 Task: Create a rule when custom fields comments is set to a number lower than 1 by anyone.
Action: Mouse moved to (808, 210)
Screenshot: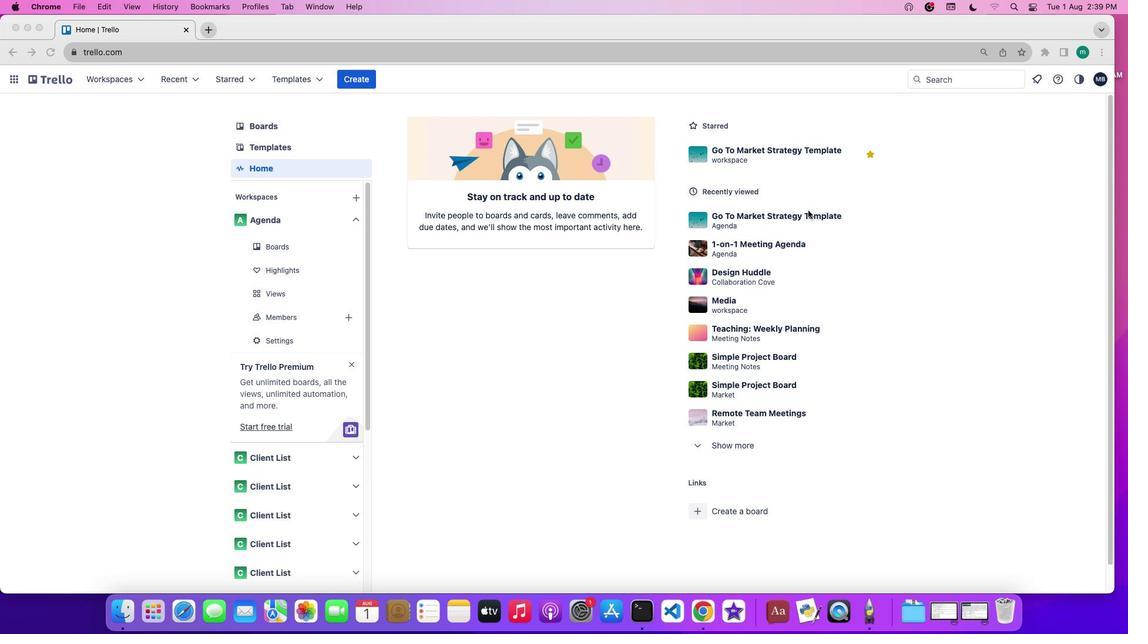 
Action: Mouse pressed left at (808, 210)
Screenshot: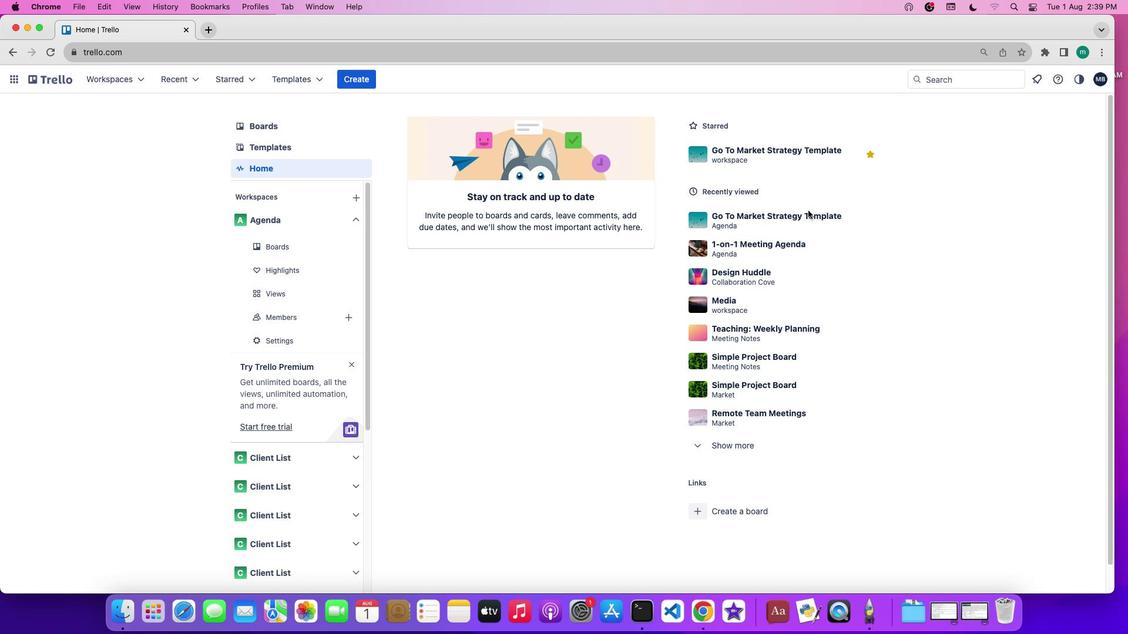 
Action: Mouse pressed left at (808, 210)
Screenshot: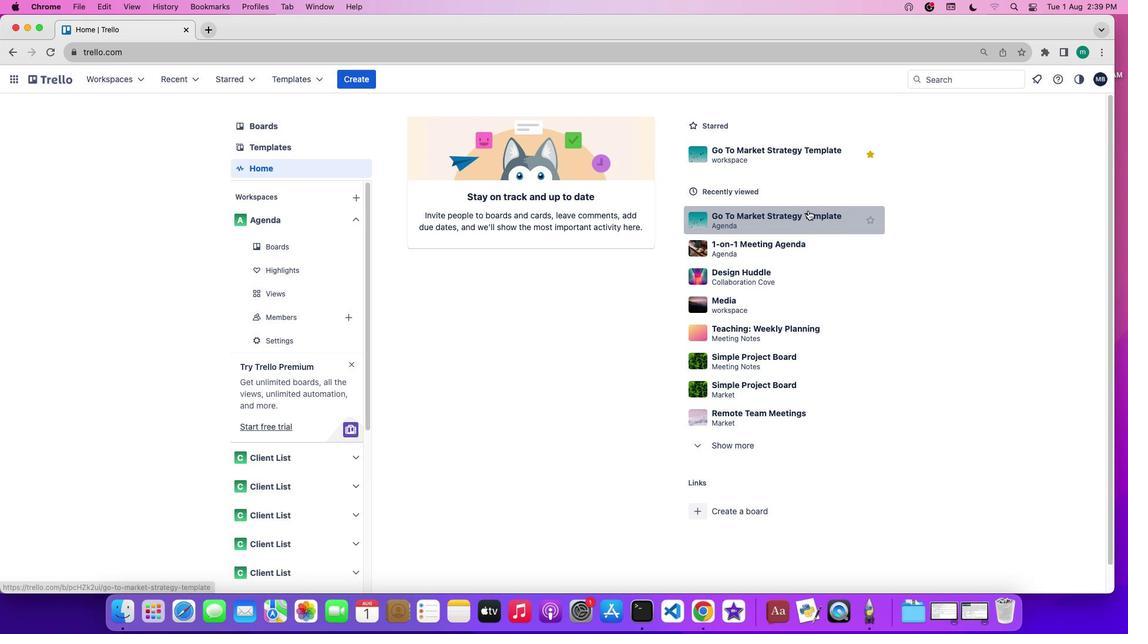 
Action: Mouse moved to (949, 259)
Screenshot: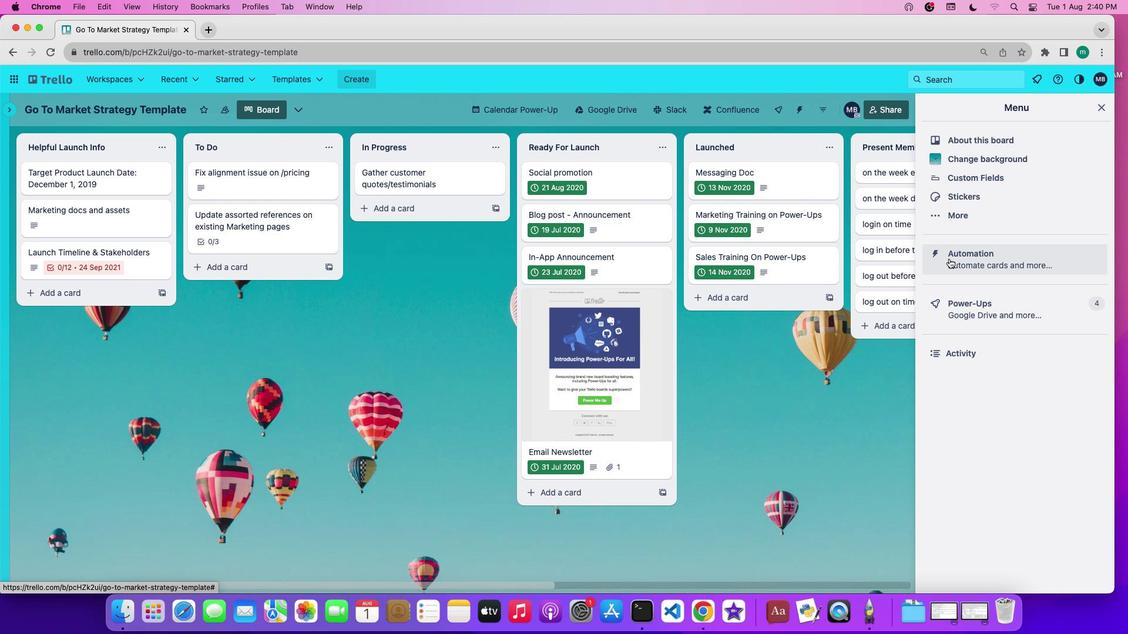 
Action: Mouse pressed left at (949, 259)
Screenshot: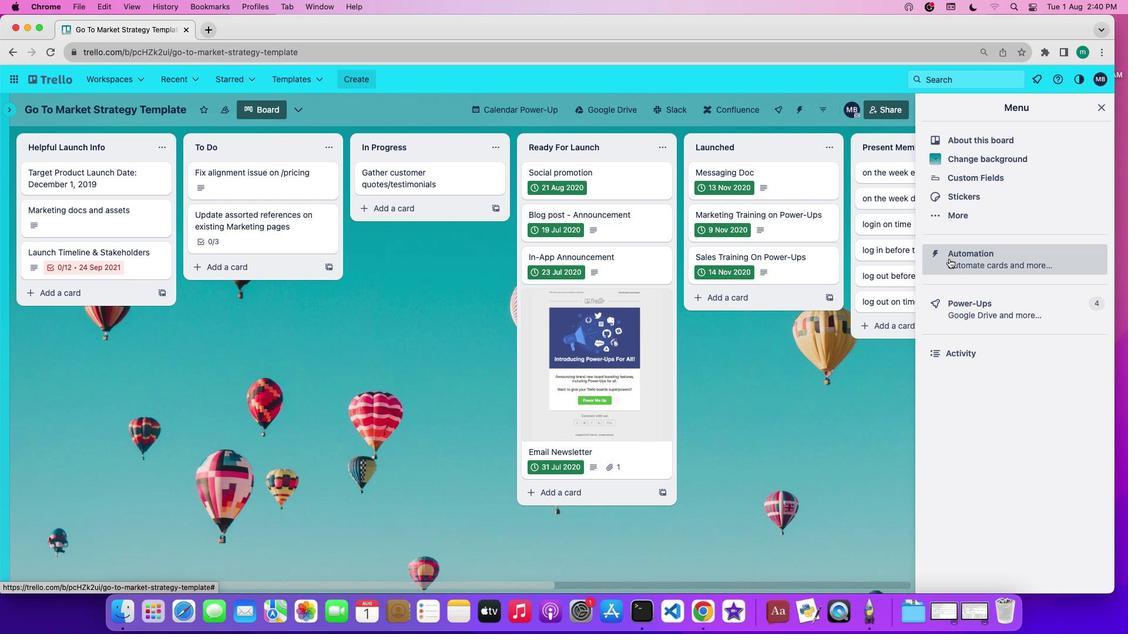 
Action: Mouse moved to (85, 206)
Screenshot: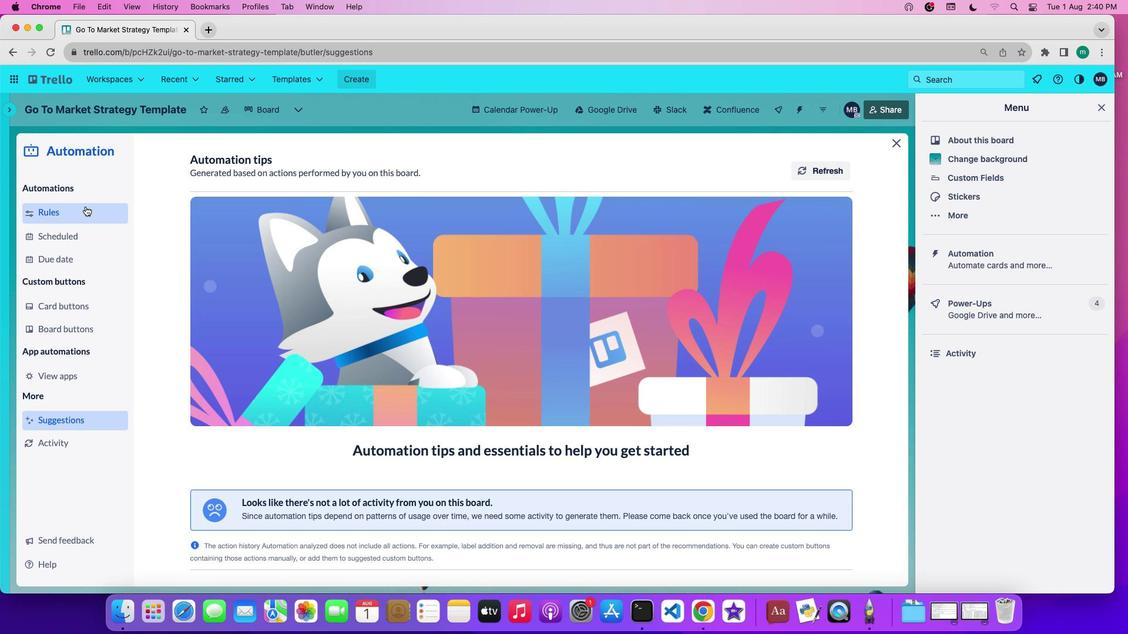 
Action: Mouse pressed left at (85, 206)
Screenshot: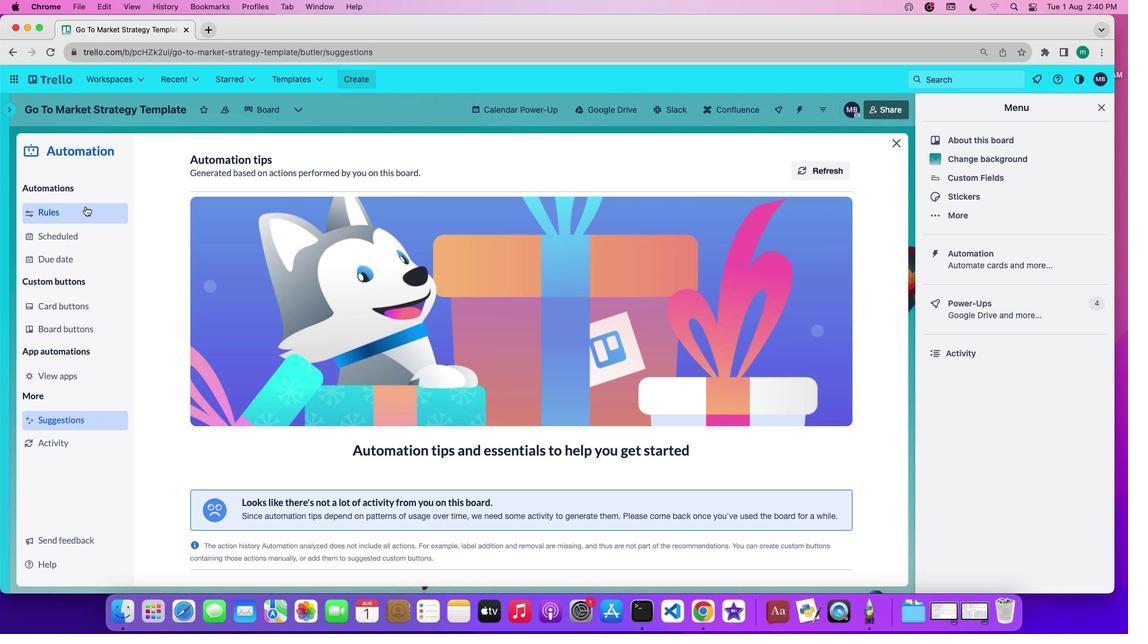 
Action: Mouse moved to (275, 422)
Screenshot: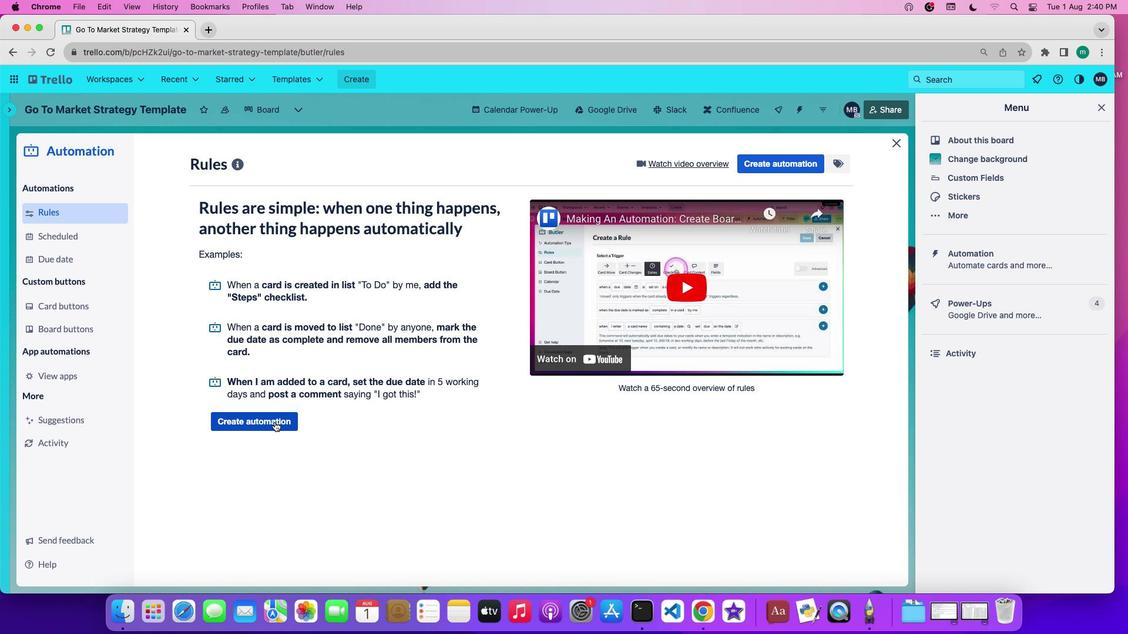 
Action: Mouse pressed left at (275, 422)
Screenshot: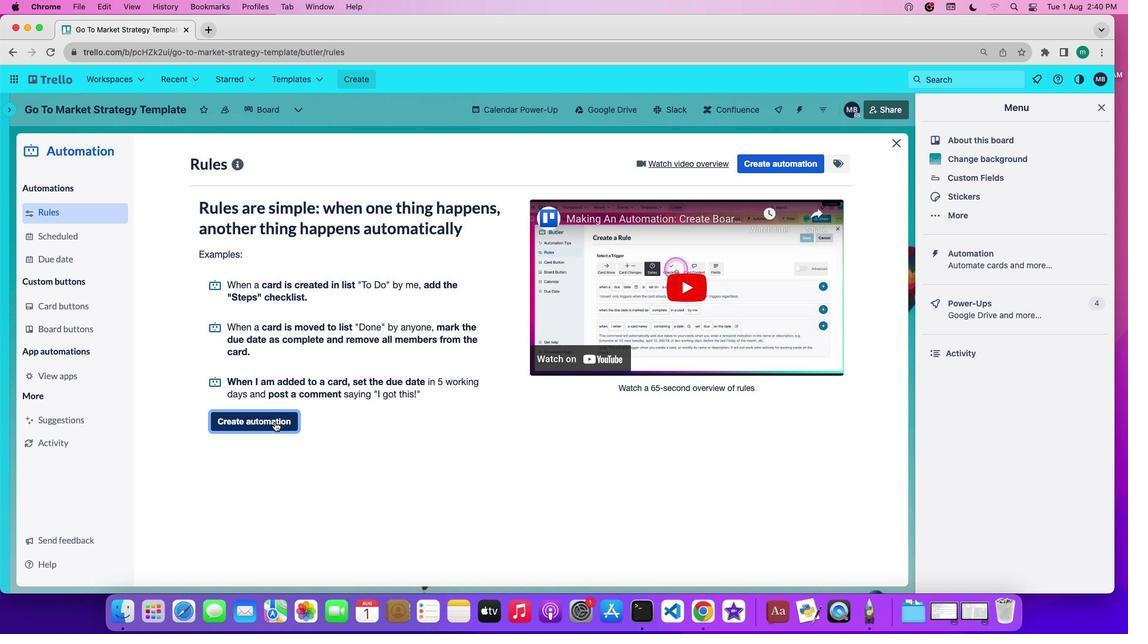 
Action: Mouse moved to (521, 276)
Screenshot: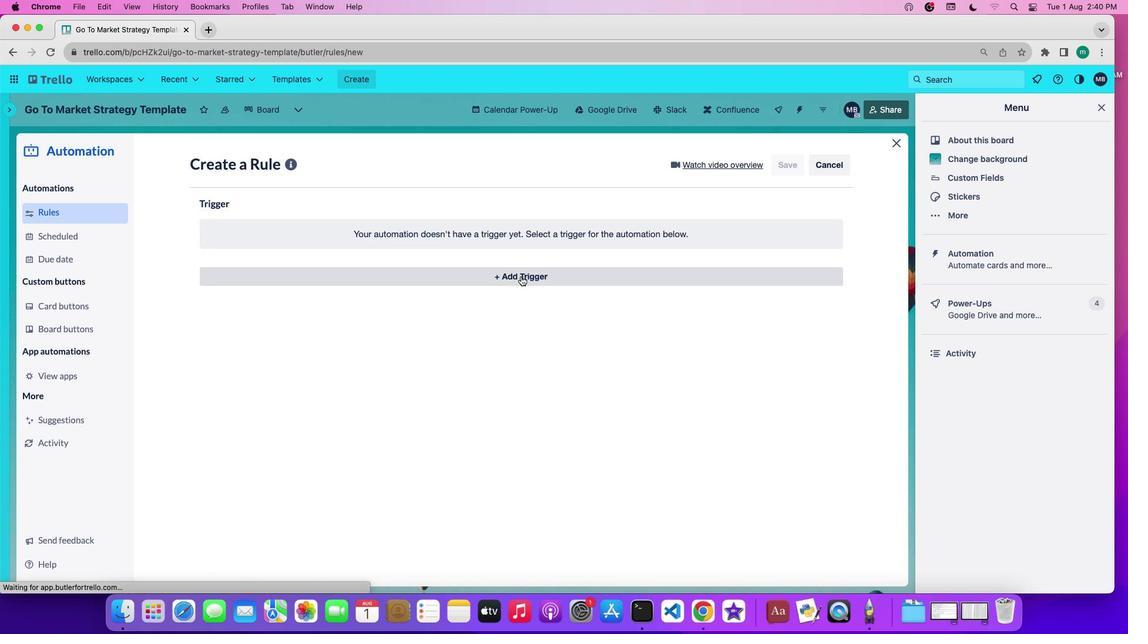 
Action: Mouse pressed left at (521, 276)
Screenshot: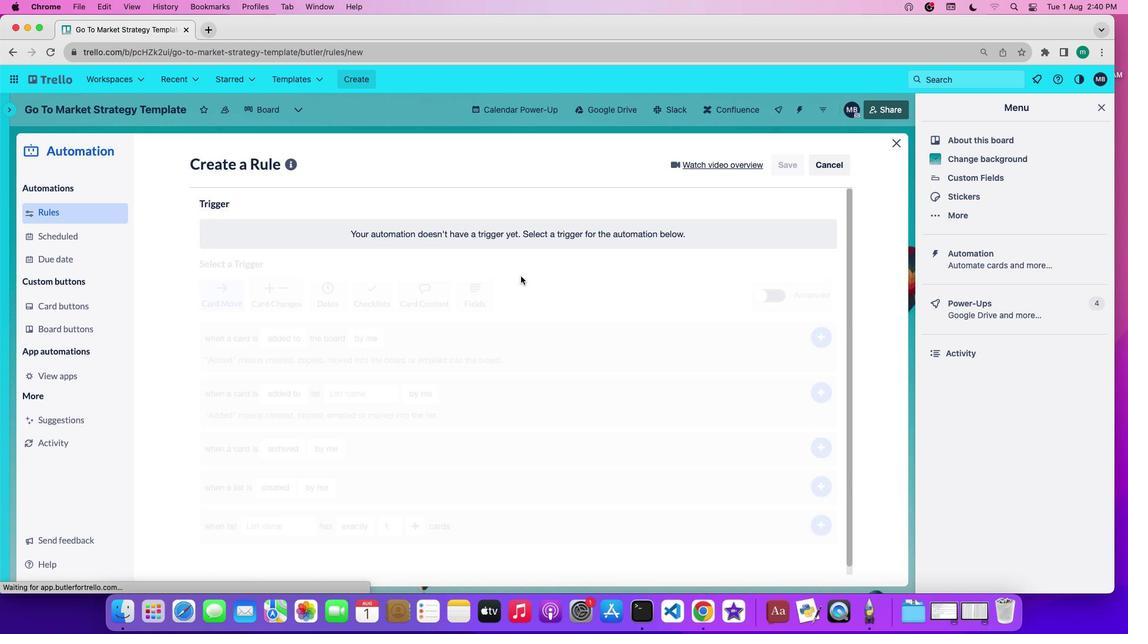 
Action: Mouse moved to (487, 315)
Screenshot: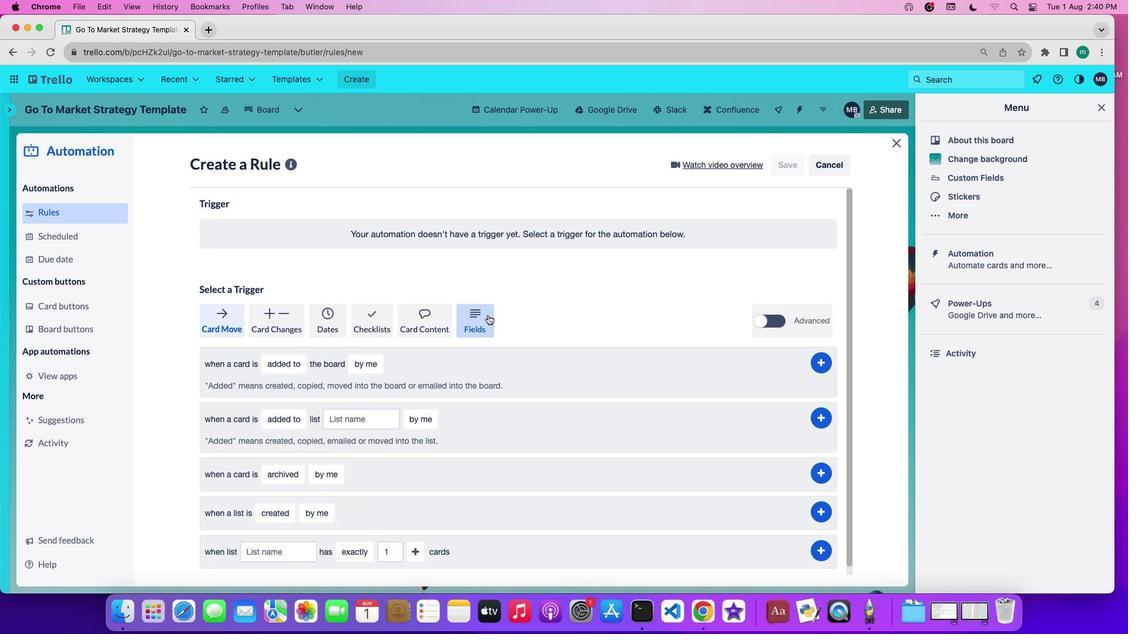 
Action: Mouse pressed left at (487, 315)
Screenshot: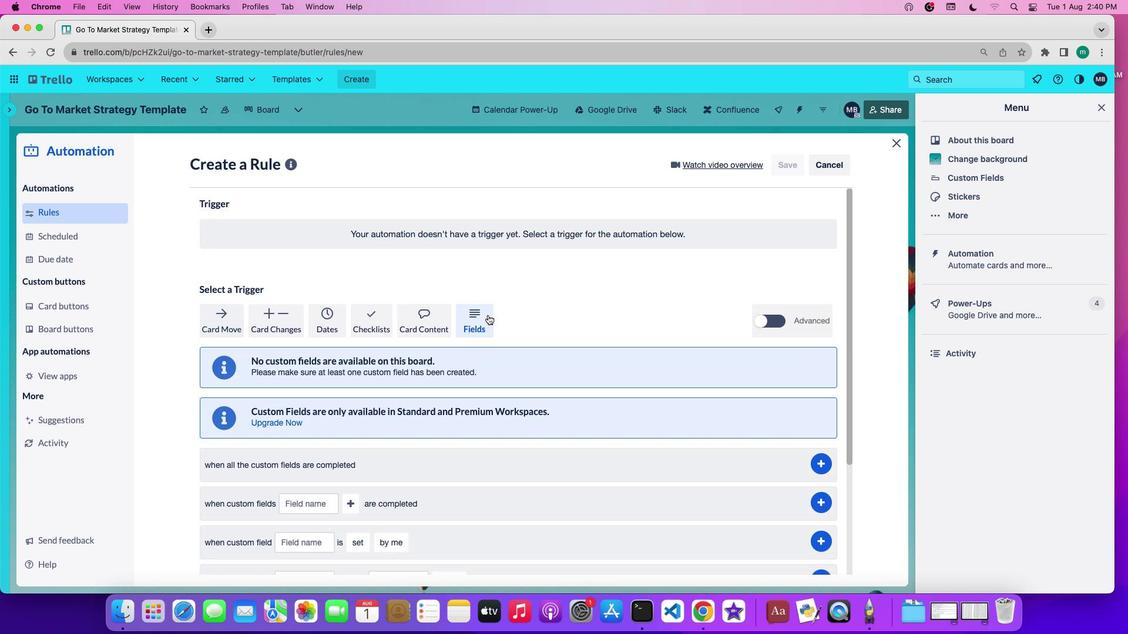 
Action: Mouse moved to (486, 355)
Screenshot: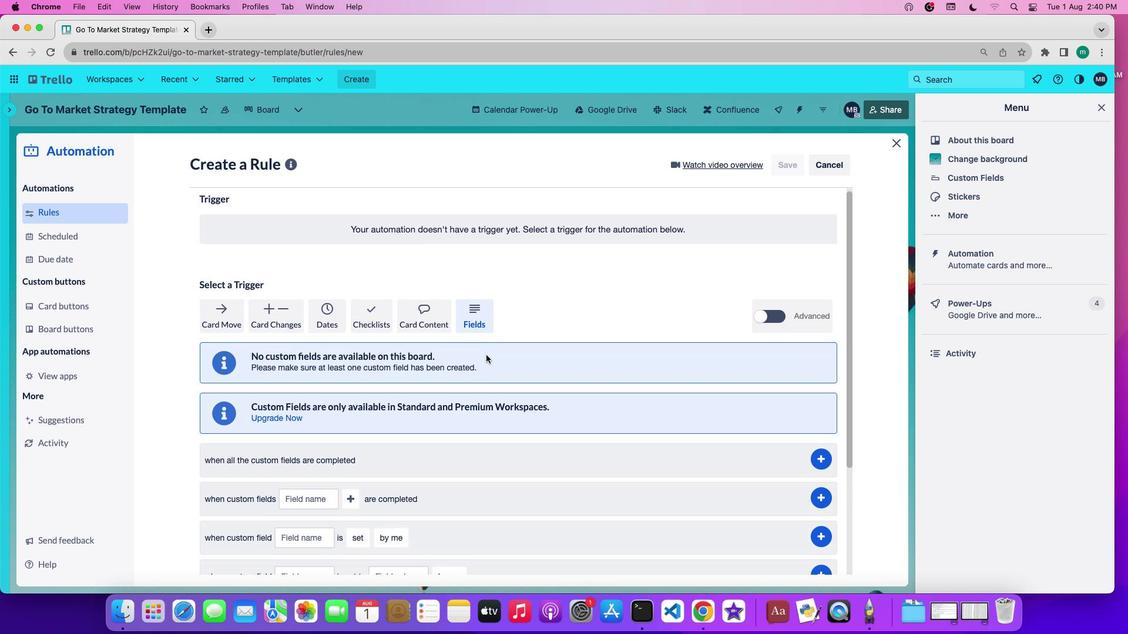 
Action: Mouse scrolled (486, 355) with delta (0, 0)
Screenshot: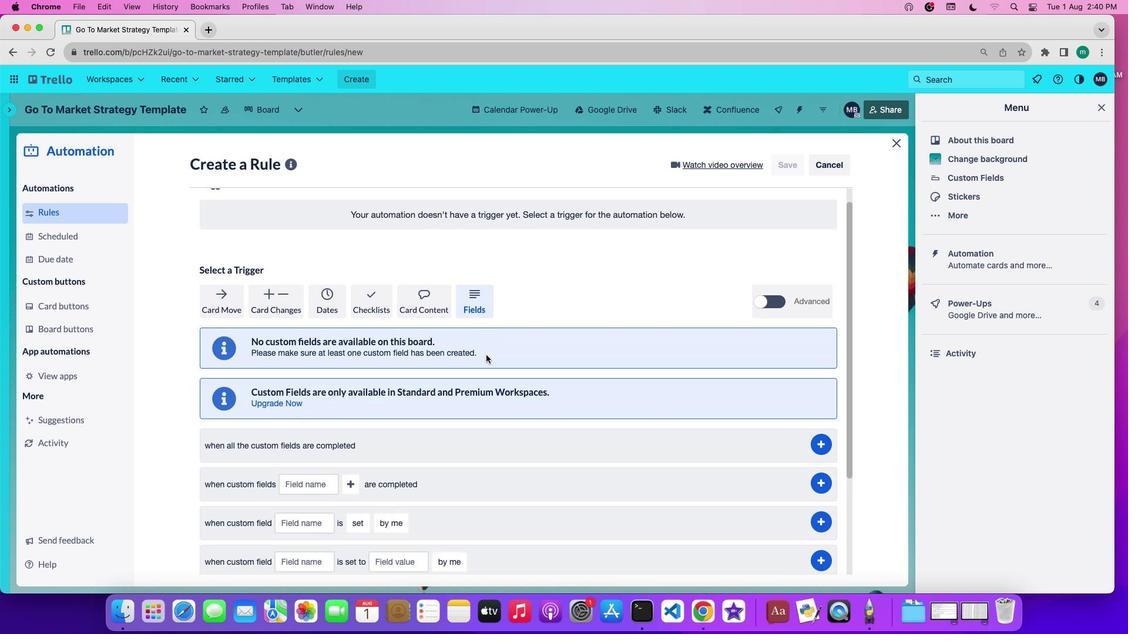 
Action: Mouse scrolled (486, 355) with delta (0, 0)
Screenshot: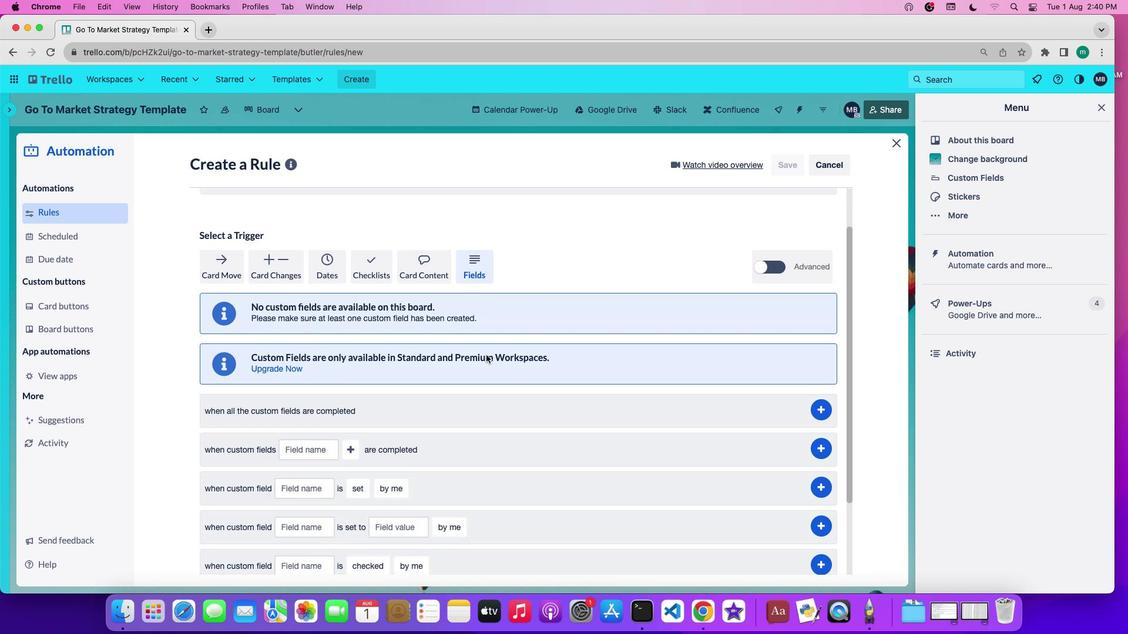 
Action: Mouse scrolled (486, 355) with delta (0, 0)
Screenshot: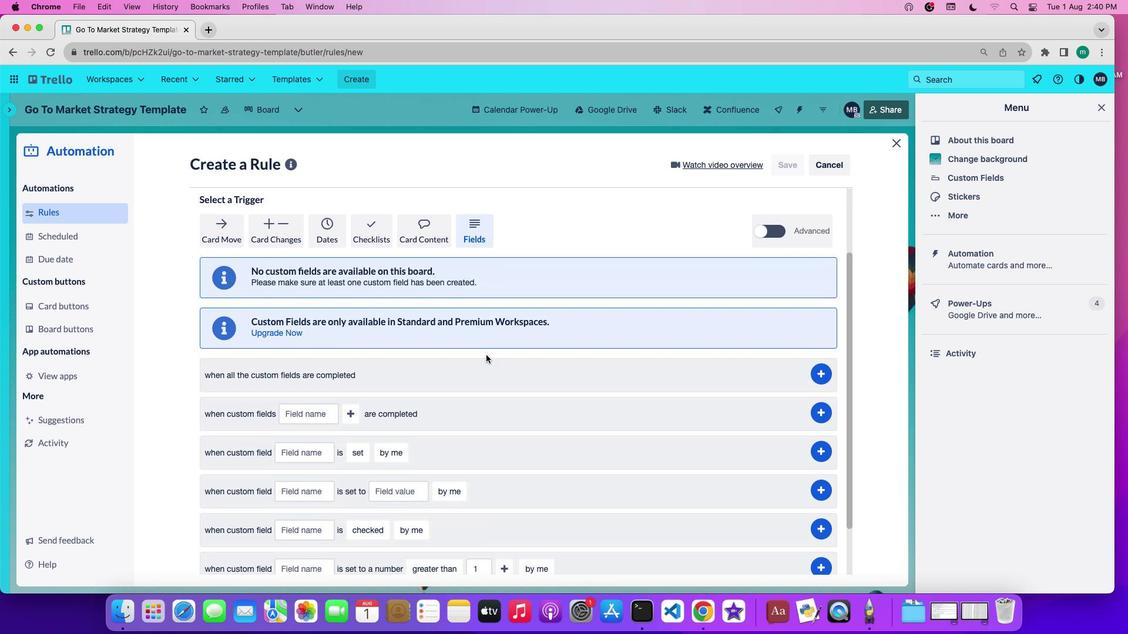 
Action: Mouse scrolled (486, 355) with delta (0, -1)
Screenshot: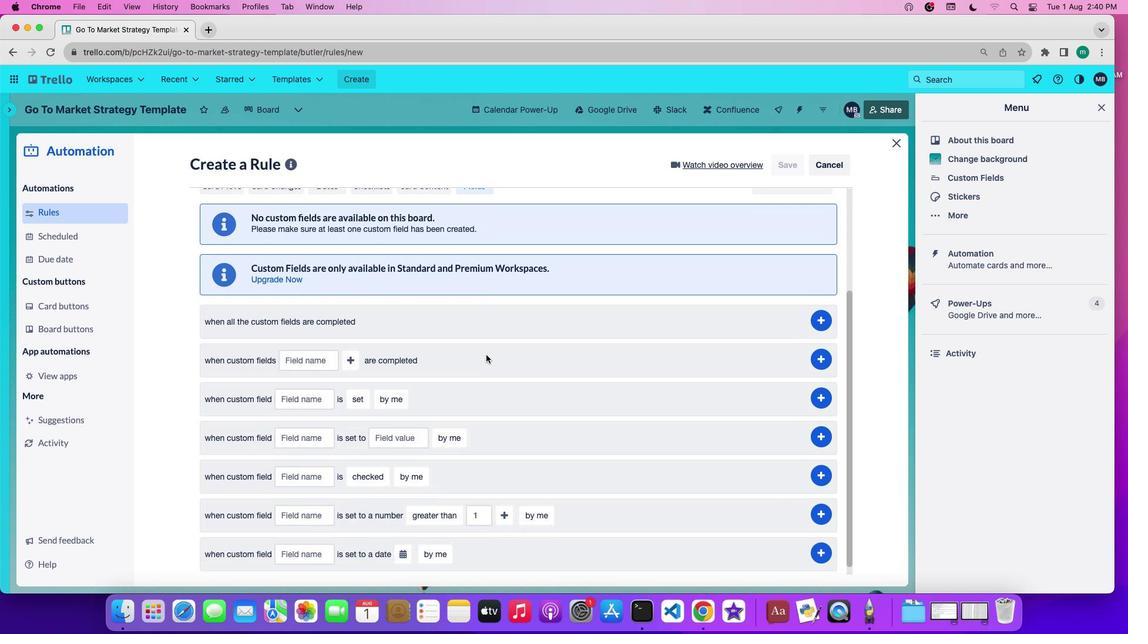 
Action: Mouse scrolled (486, 355) with delta (0, -1)
Screenshot: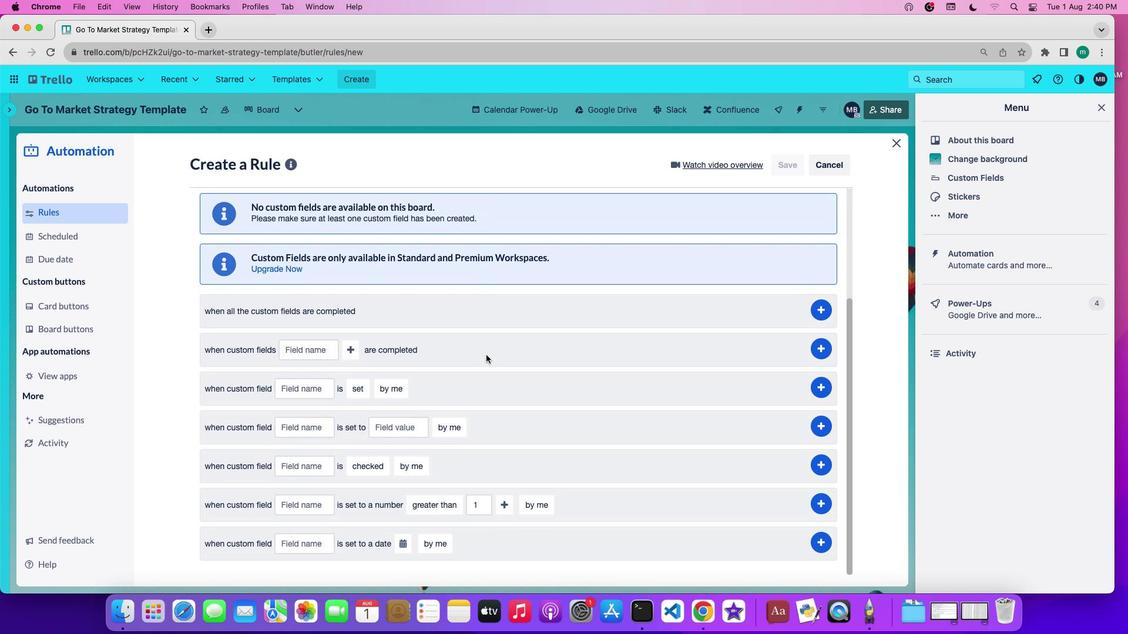 
Action: Mouse scrolled (486, 355) with delta (0, 0)
Screenshot: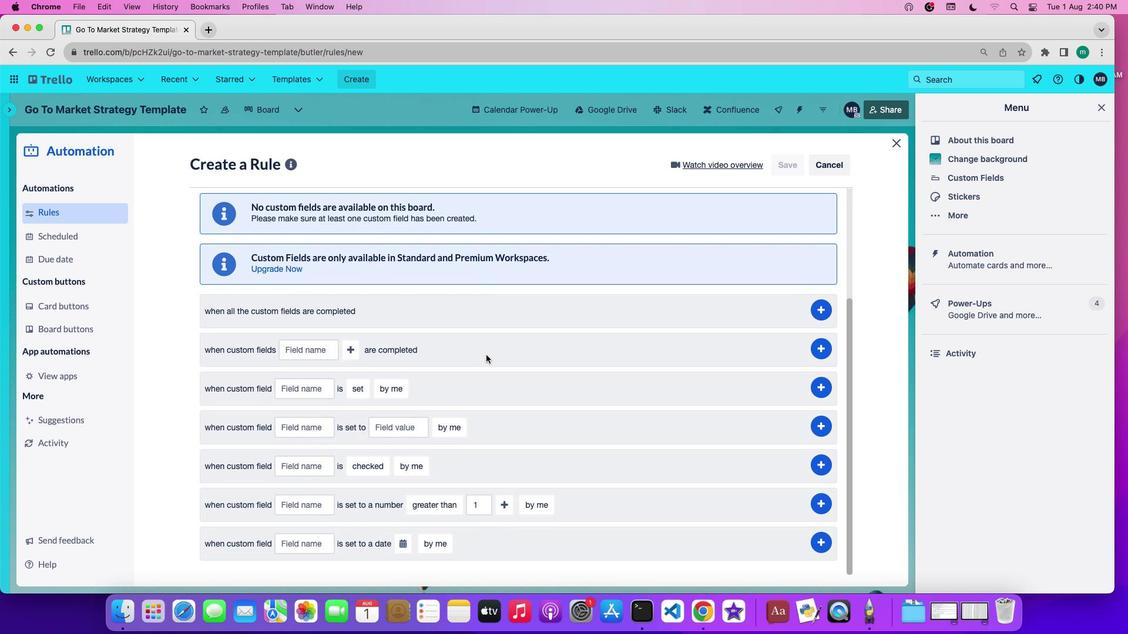 
Action: Mouse scrolled (486, 355) with delta (0, 0)
Screenshot: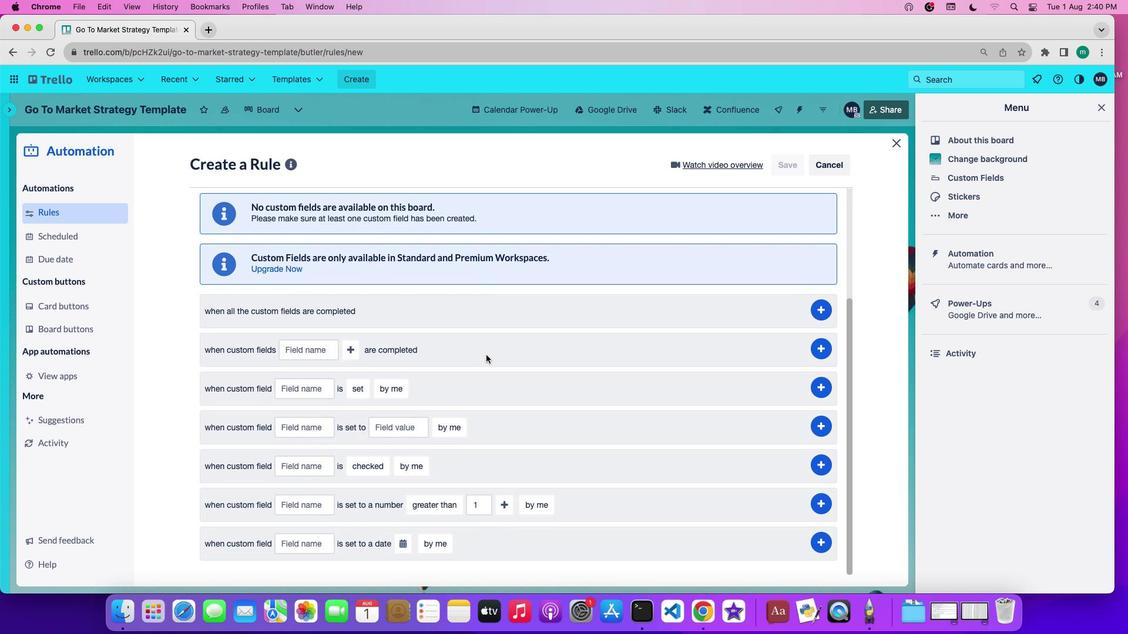 
Action: Mouse scrolled (486, 355) with delta (0, 0)
Screenshot: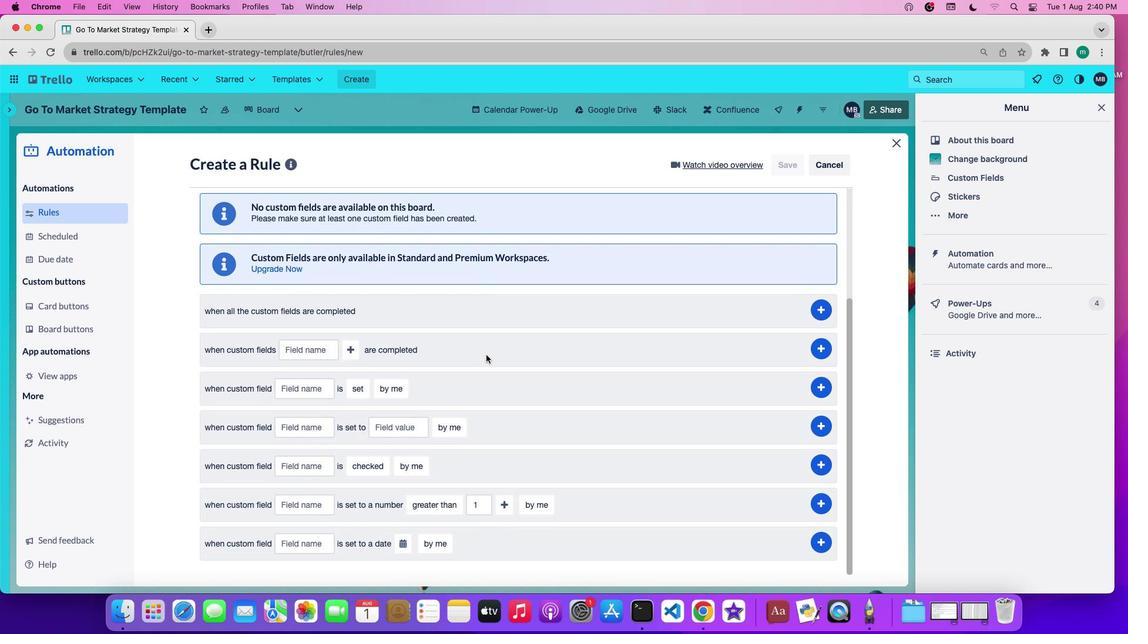 
Action: Mouse moved to (318, 502)
Screenshot: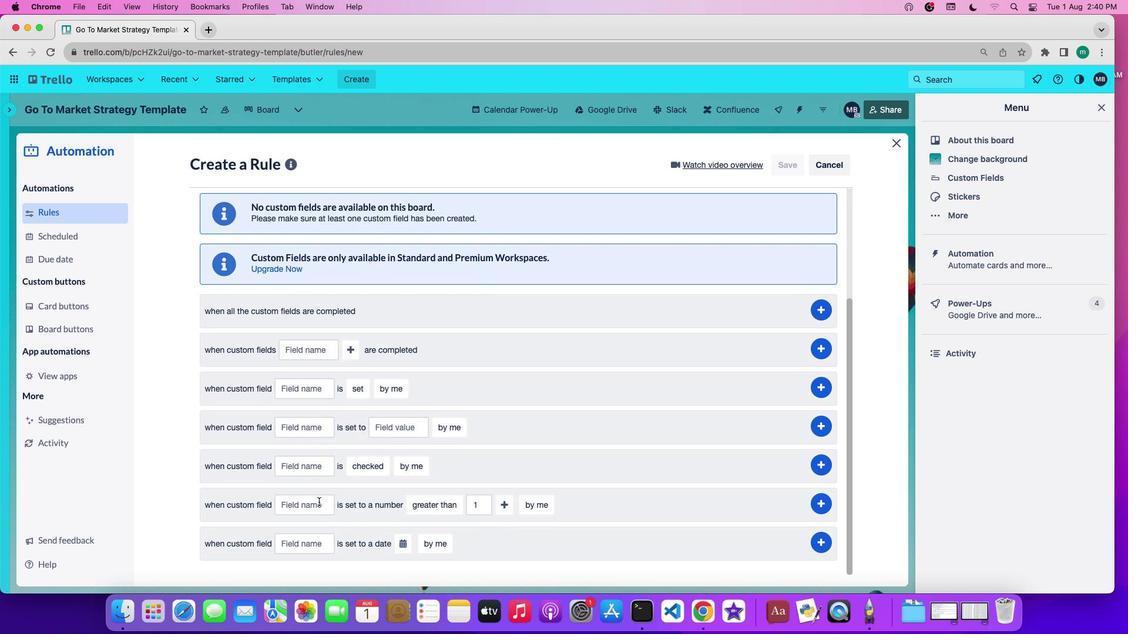 
Action: Mouse pressed left at (318, 502)
Screenshot: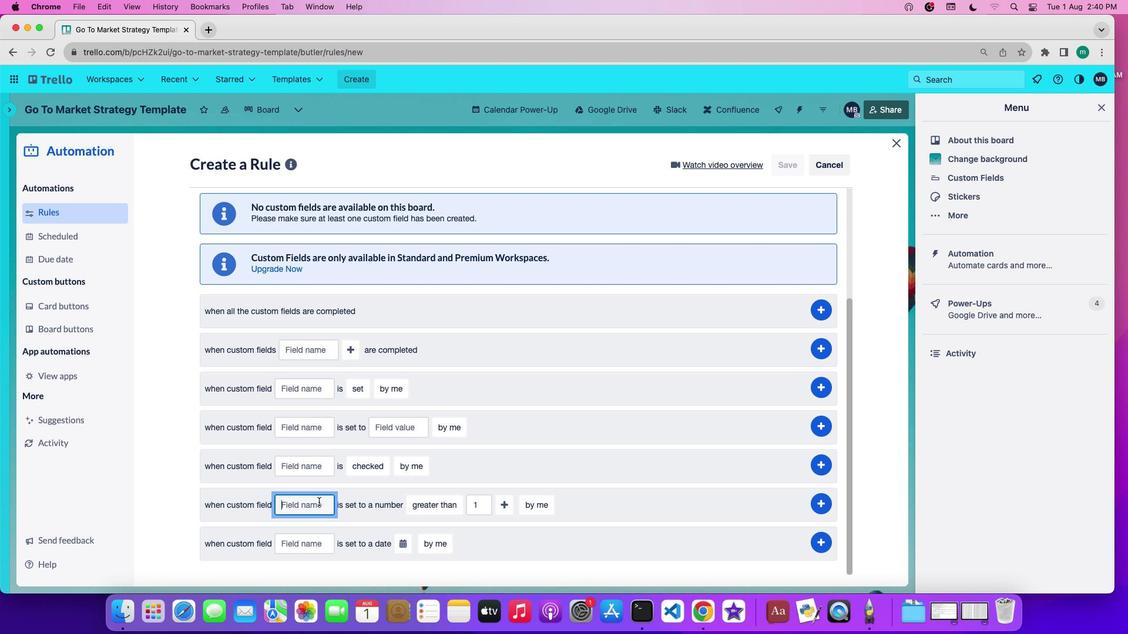 
Action: Key pressed 'c''o''m''m''e''n''t''s'
Screenshot: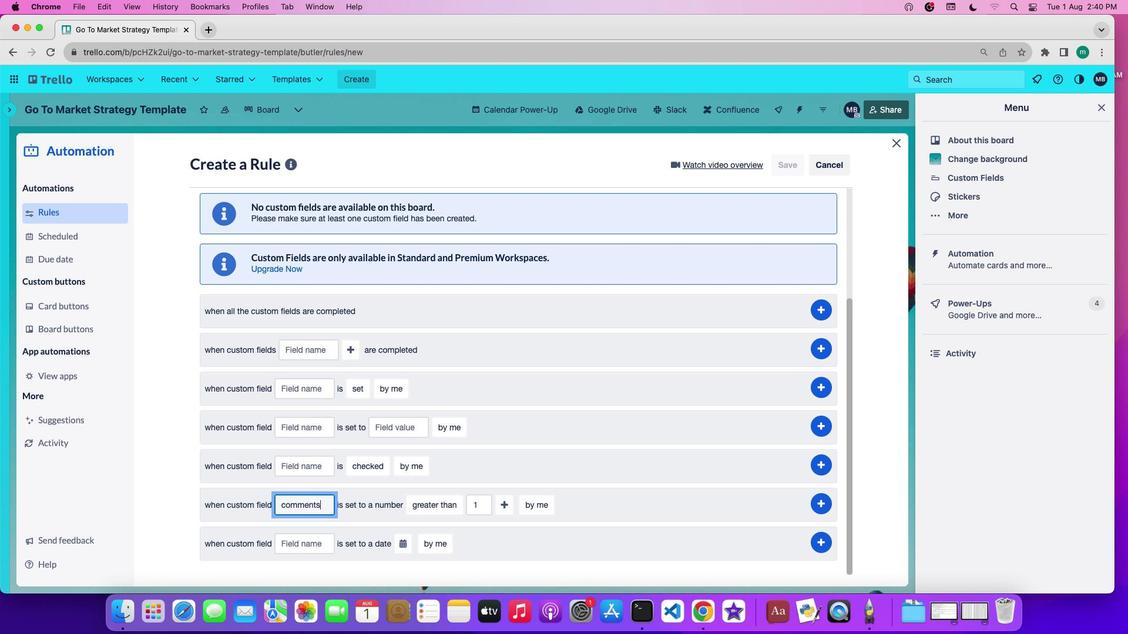 
Action: Mouse moved to (435, 504)
Screenshot: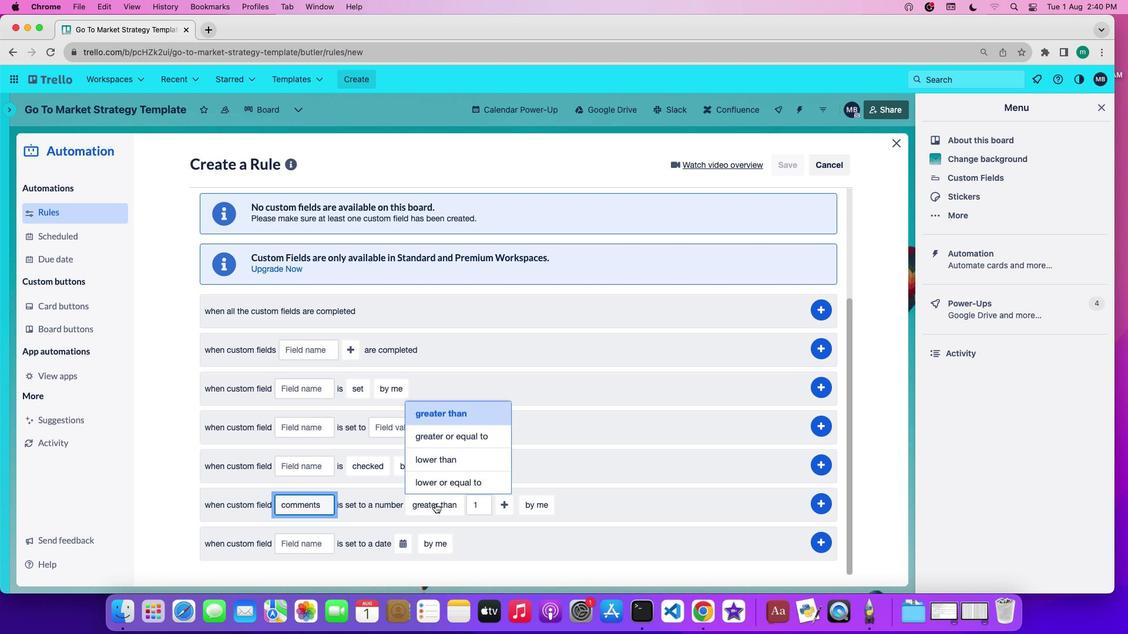 
Action: Mouse pressed left at (435, 504)
Screenshot: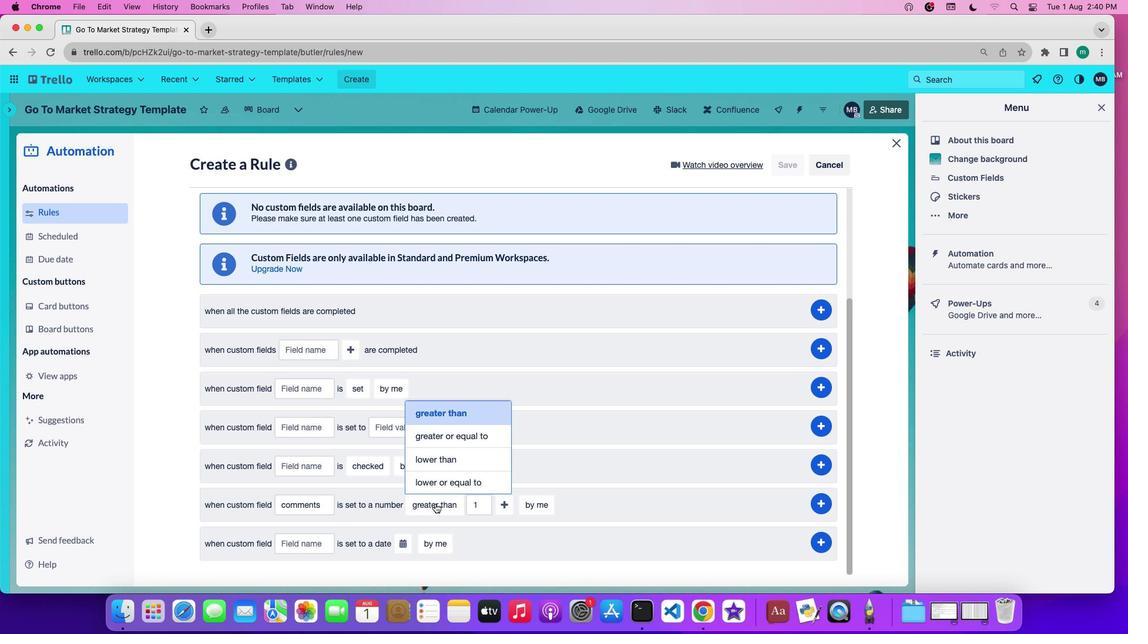 
Action: Mouse moved to (451, 460)
Screenshot: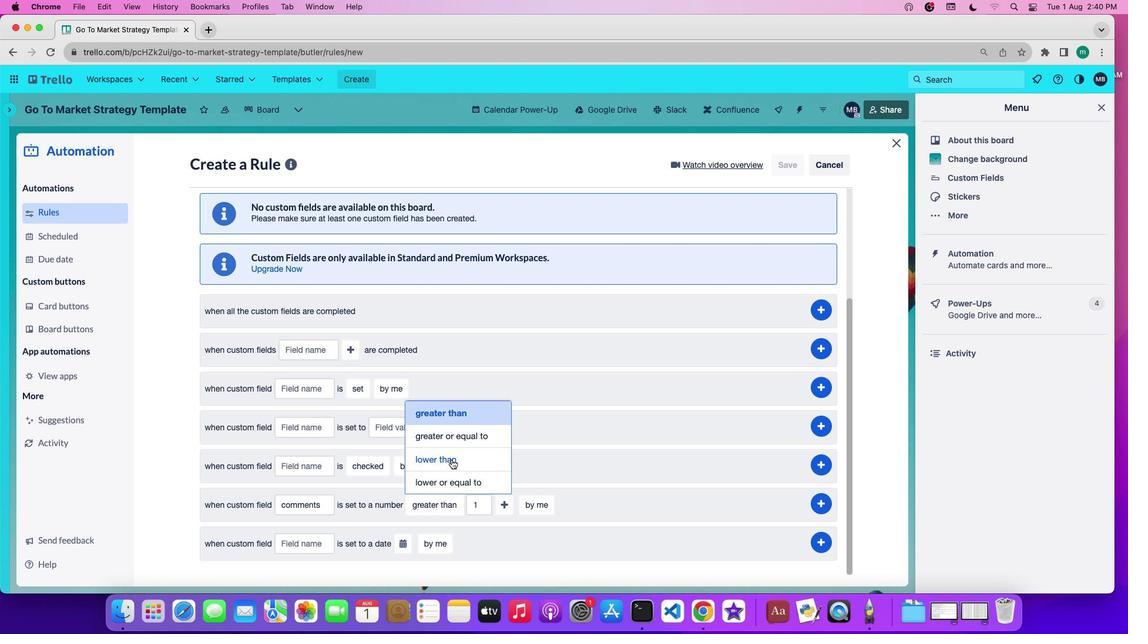 
Action: Mouse pressed left at (451, 460)
Screenshot: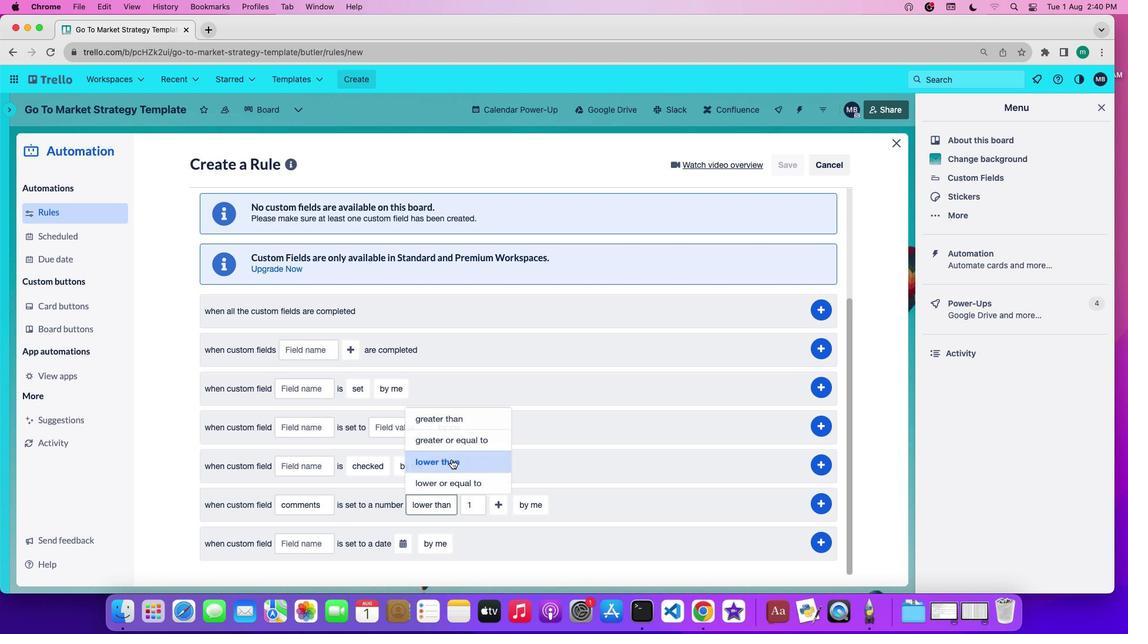 
Action: Mouse moved to (521, 505)
Screenshot: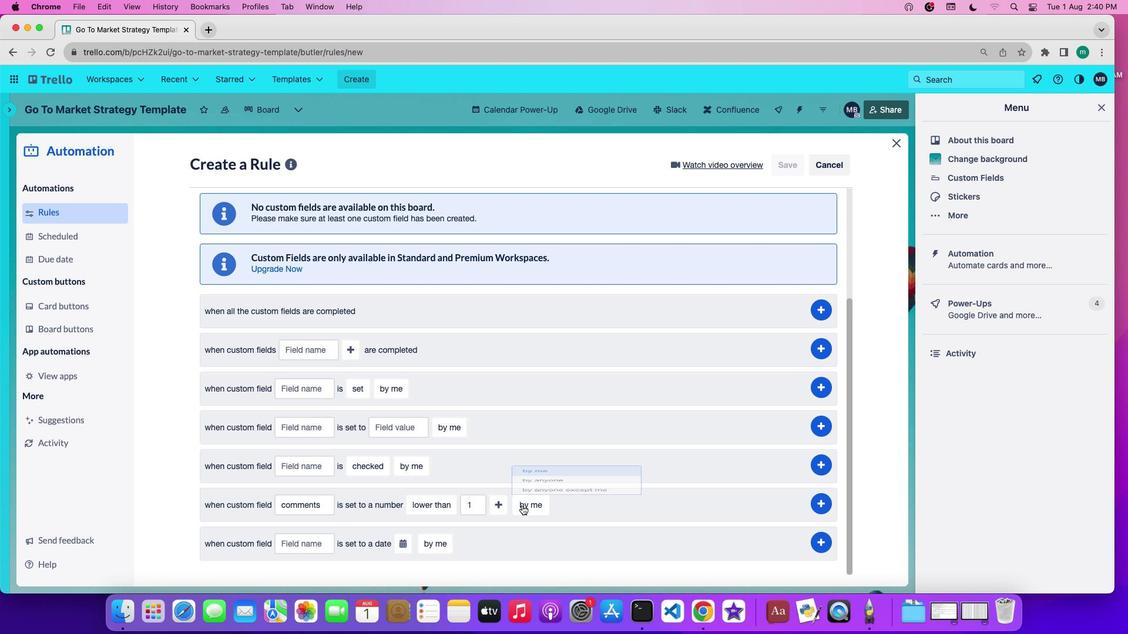 
Action: Mouse pressed left at (521, 505)
Screenshot: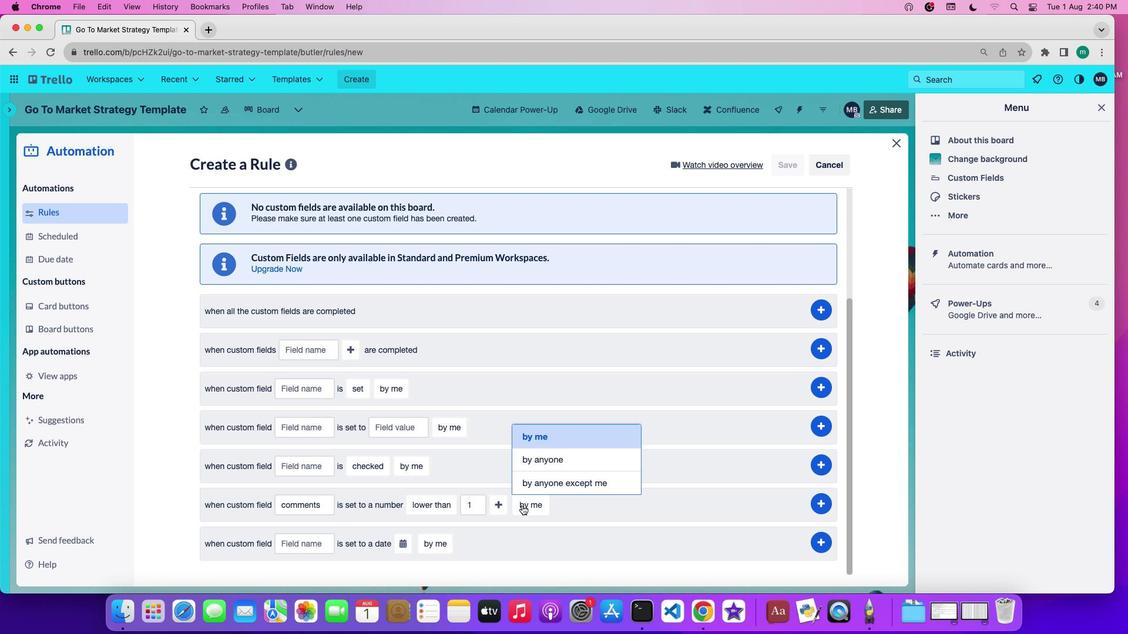 
Action: Mouse moved to (563, 456)
Screenshot: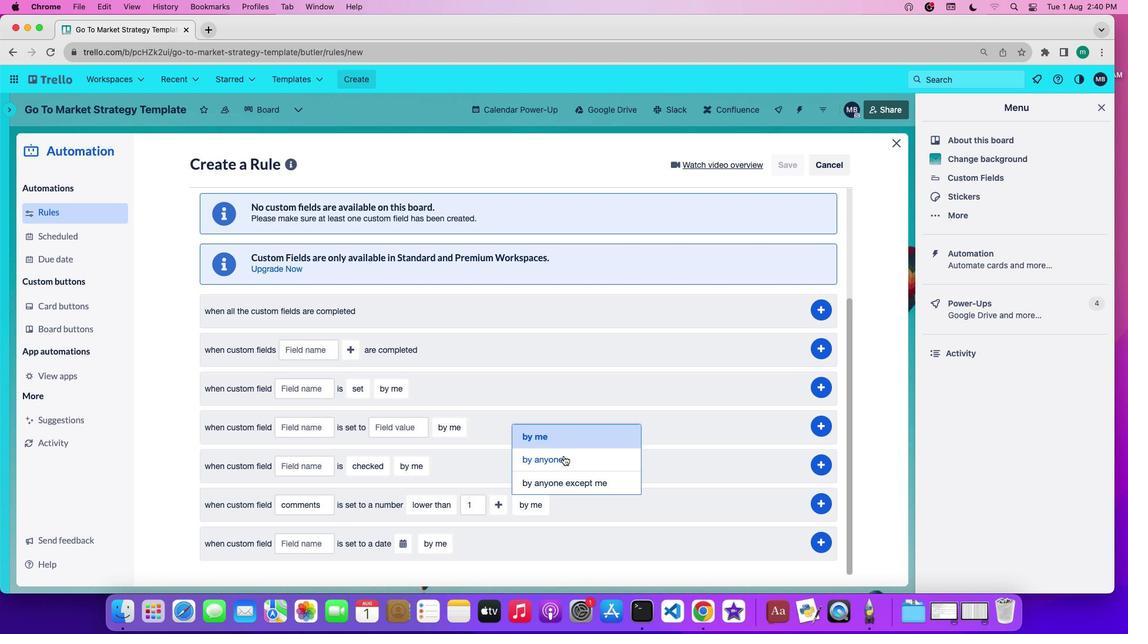 
Action: Mouse pressed left at (563, 456)
Screenshot: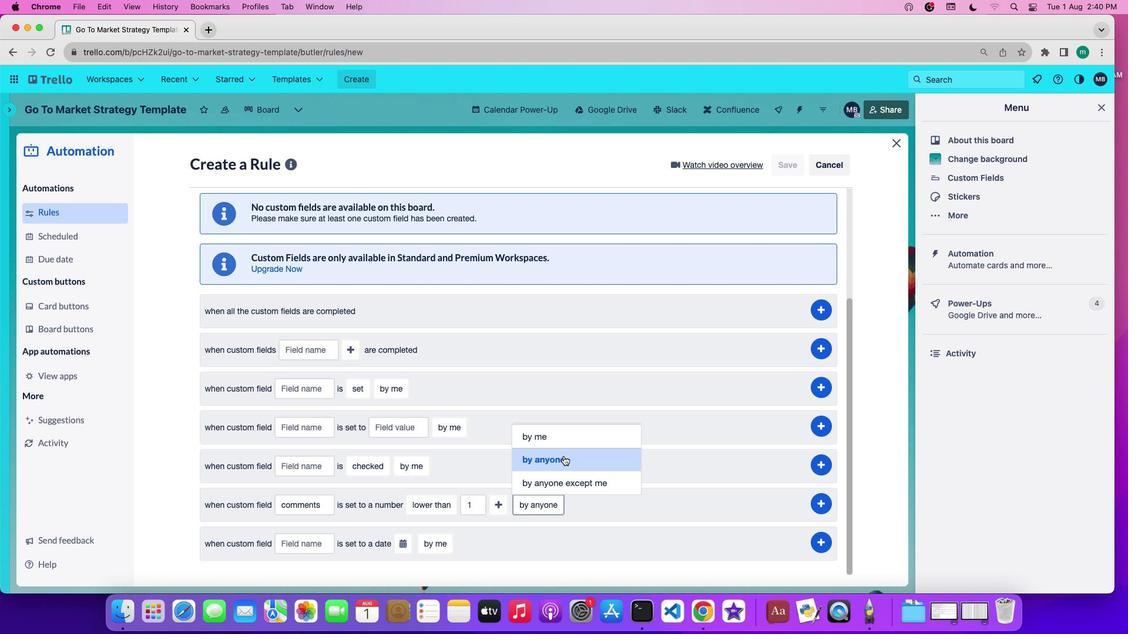 
Action: Mouse moved to (817, 499)
Screenshot: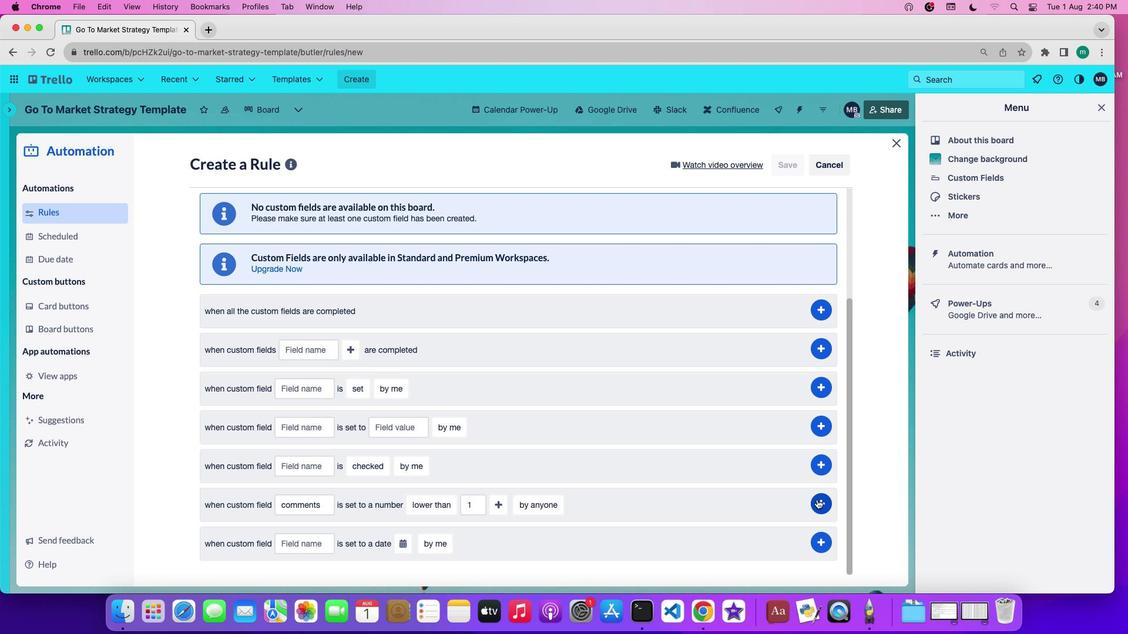 
Action: Mouse pressed left at (817, 499)
Screenshot: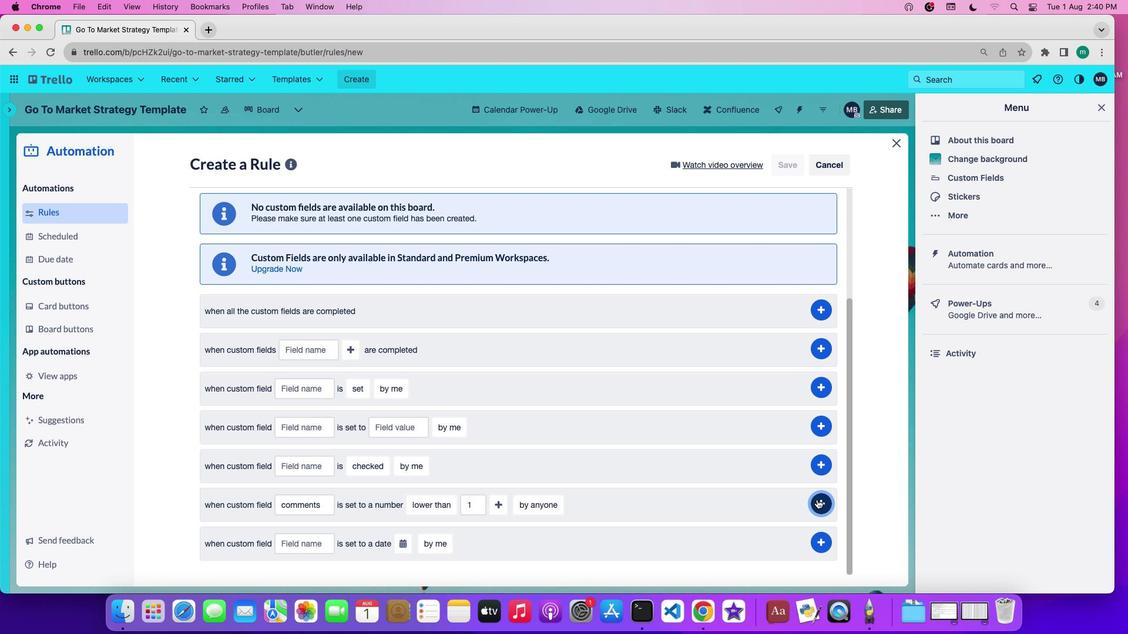 
